 Task: Open the time toolbar in the toolbar editor.
Action: Mouse moved to (109, 16)
Screenshot: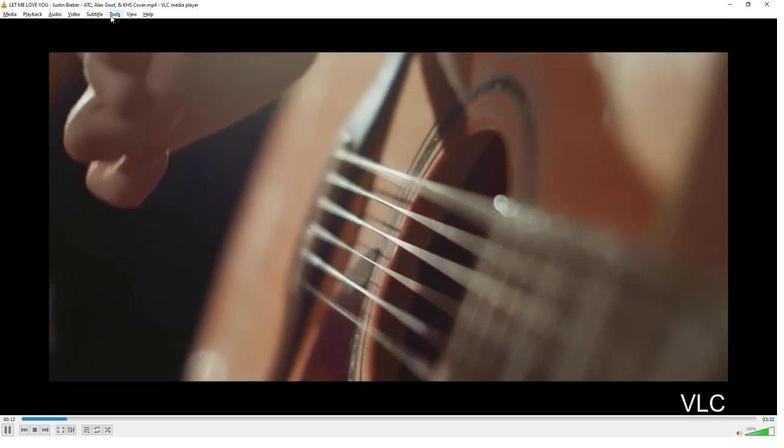 
Action: Mouse pressed left at (109, 16)
Screenshot: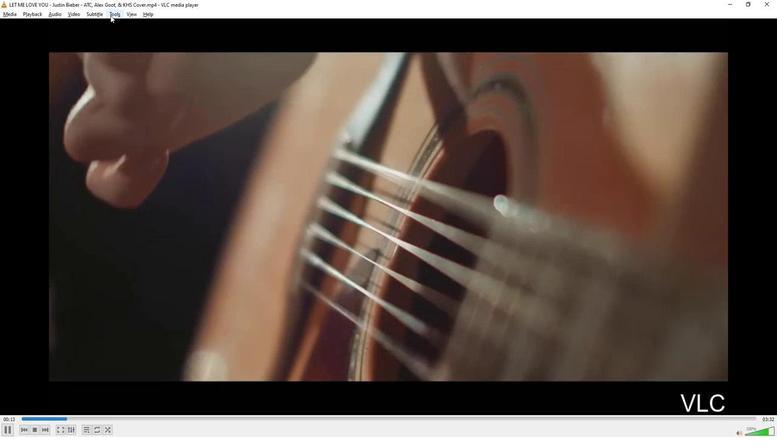 
Action: Mouse moved to (134, 102)
Screenshot: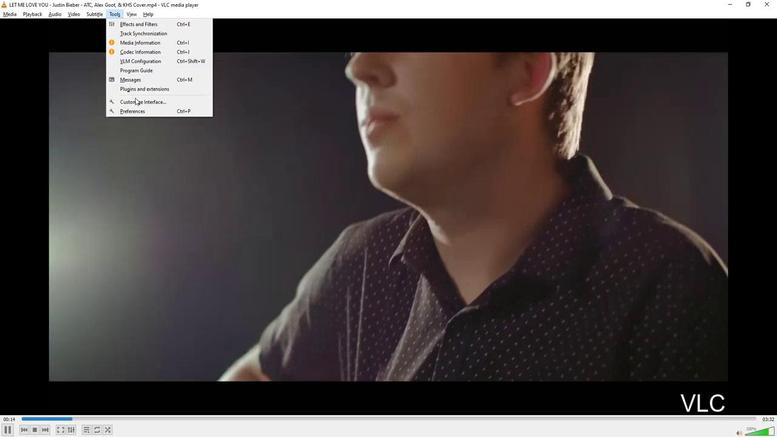 
Action: Mouse pressed left at (134, 102)
Screenshot: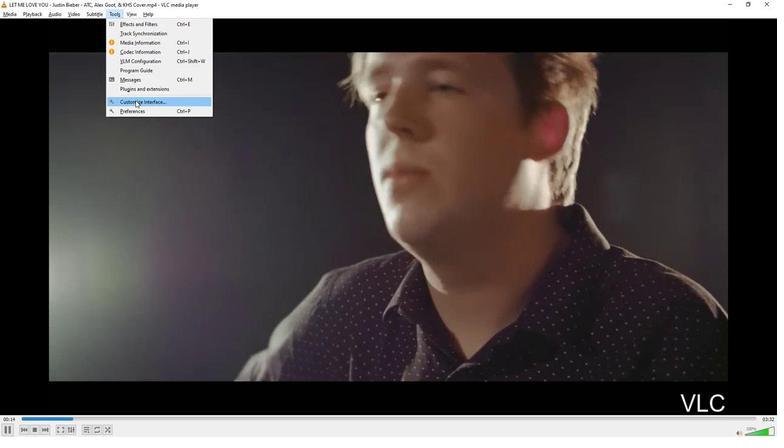 
Action: Mouse moved to (272, 142)
Screenshot: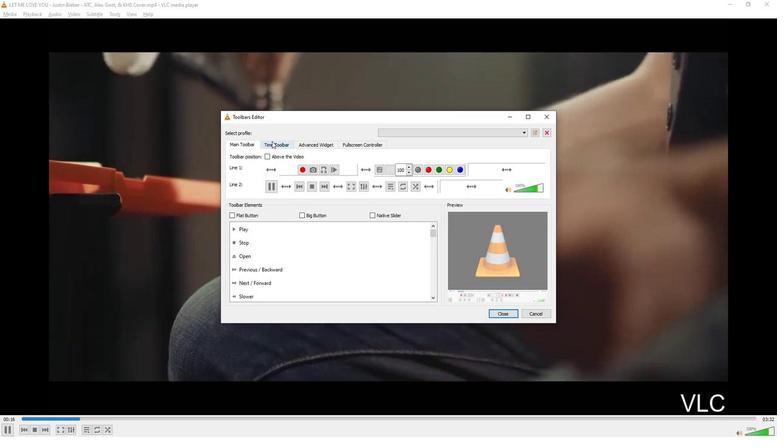 
Action: Mouse pressed left at (272, 142)
Screenshot: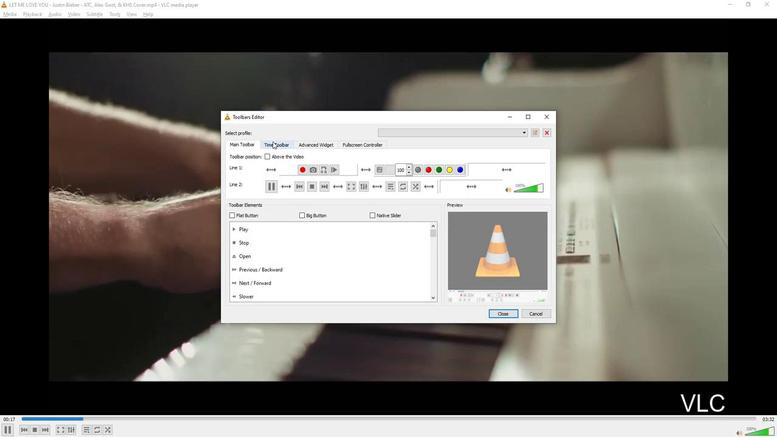 
Action: Mouse moved to (311, 187)
Screenshot: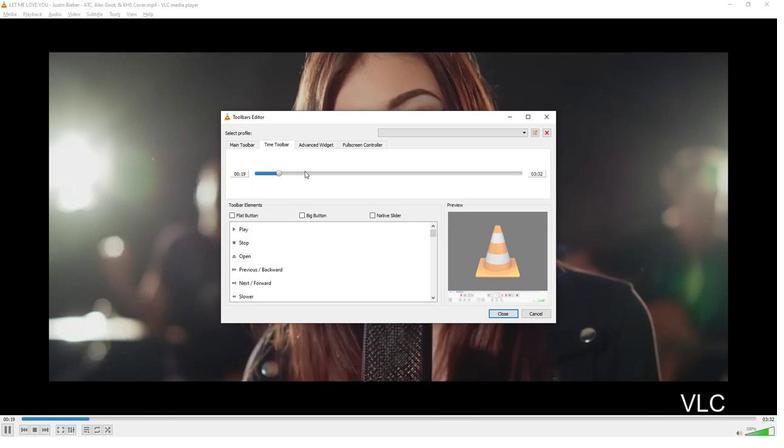 
